 Task: Change the edit mode while creating a new wiki page in the repository "Javascript" to "RDoc "."
Action: Mouse moved to (1247, 335)
Screenshot: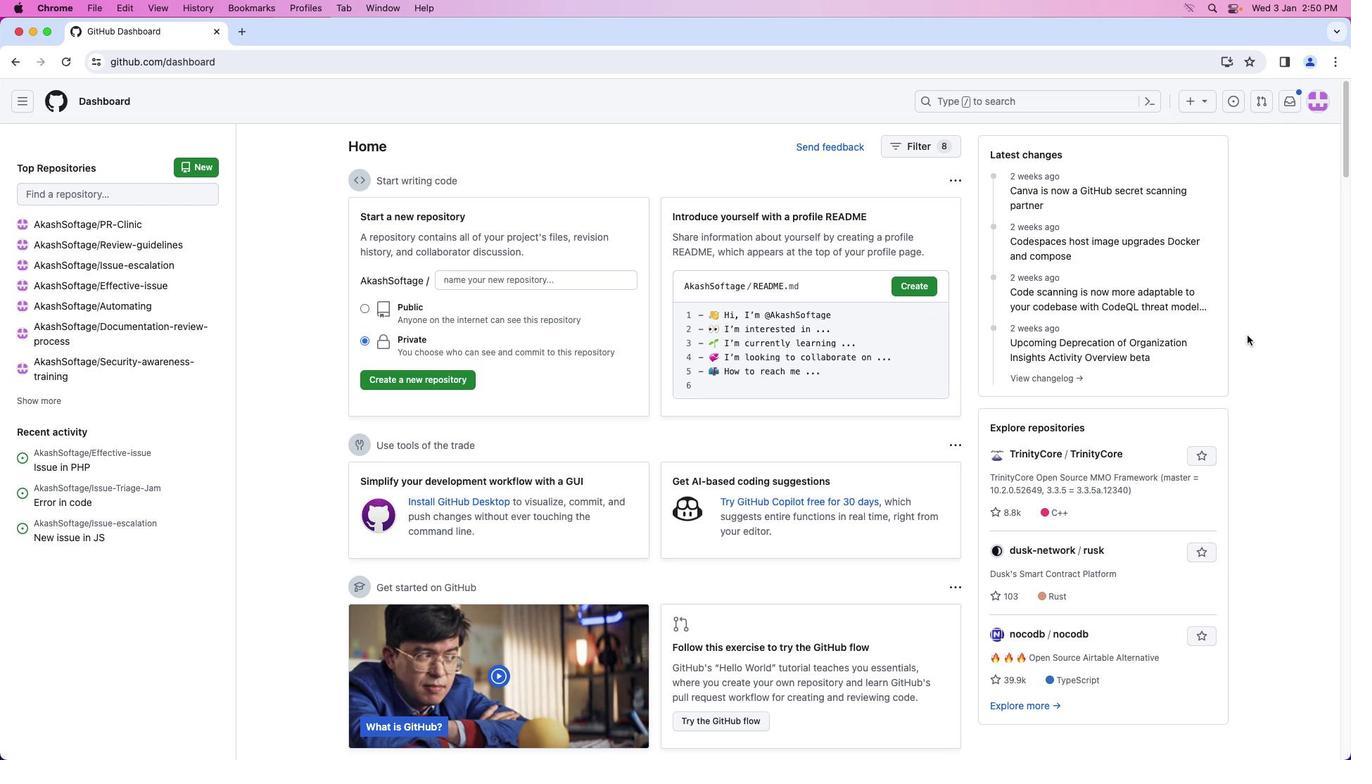 
Action: Mouse pressed left at (1247, 335)
Screenshot: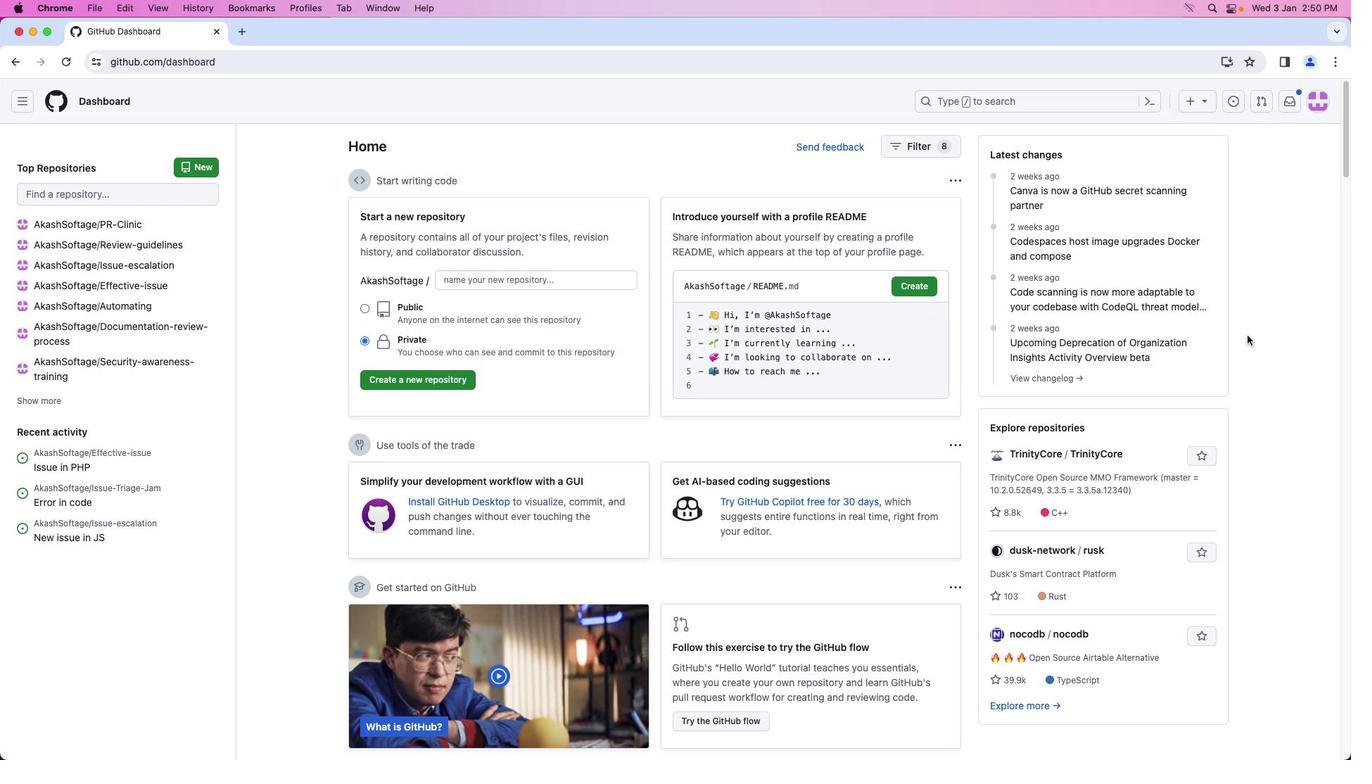 
Action: Mouse moved to (1319, 103)
Screenshot: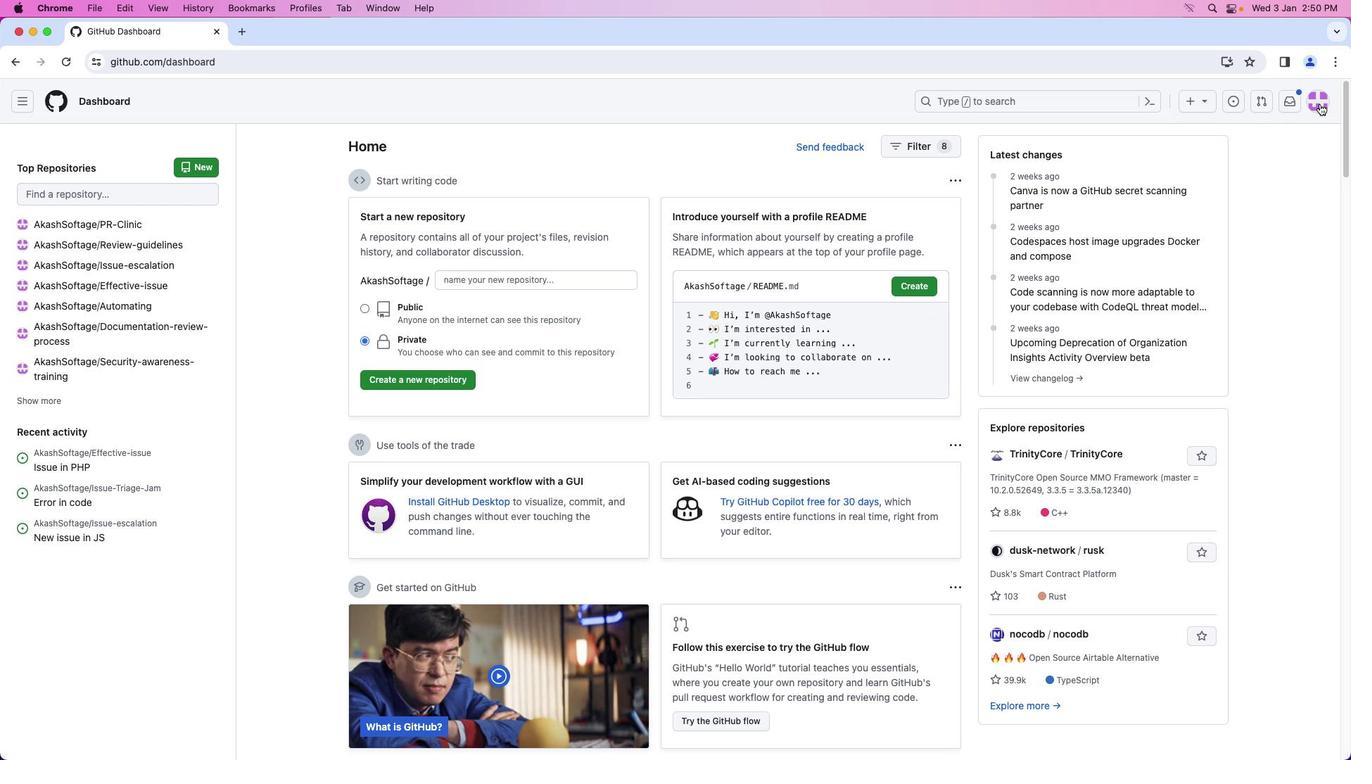 
Action: Mouse pressed left at (1319, 103)
Screenshot: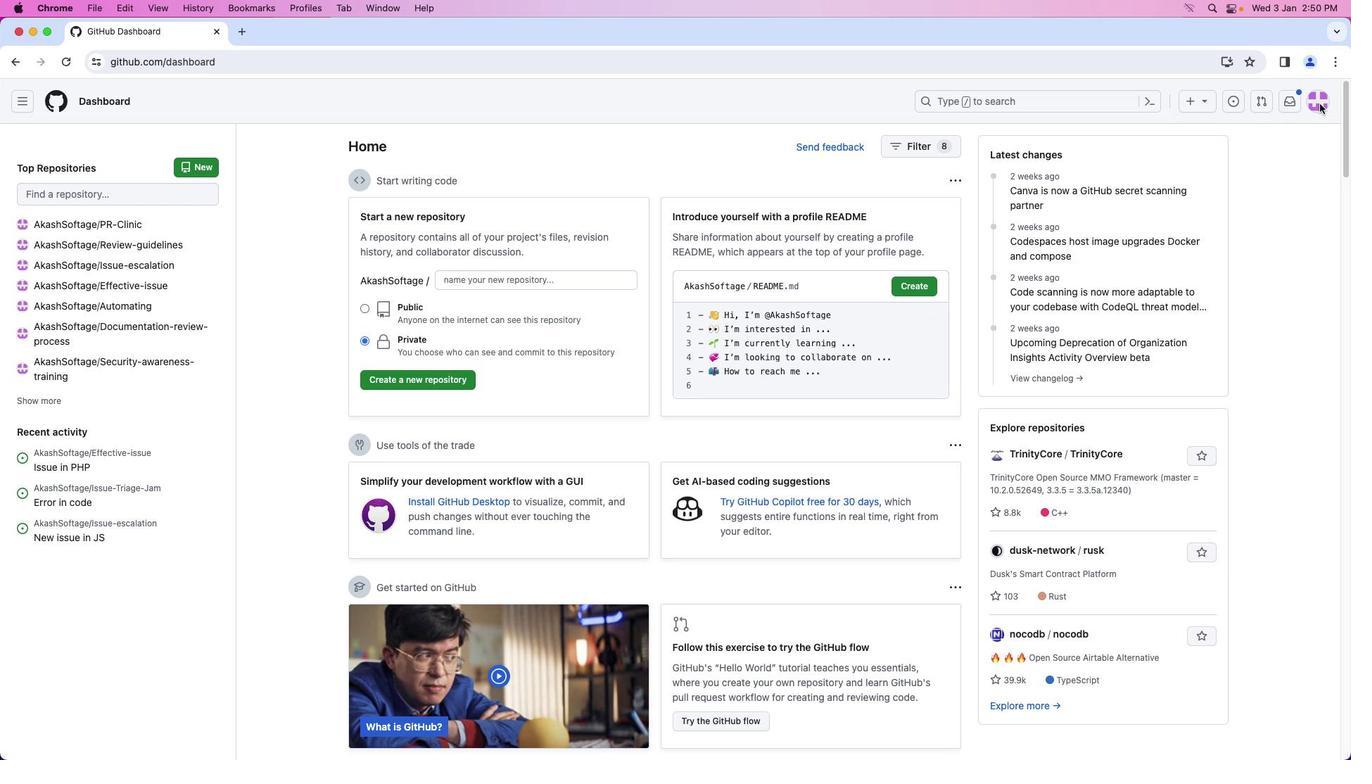 
Action: Mouse moved to (1248, 234)
Screenshot: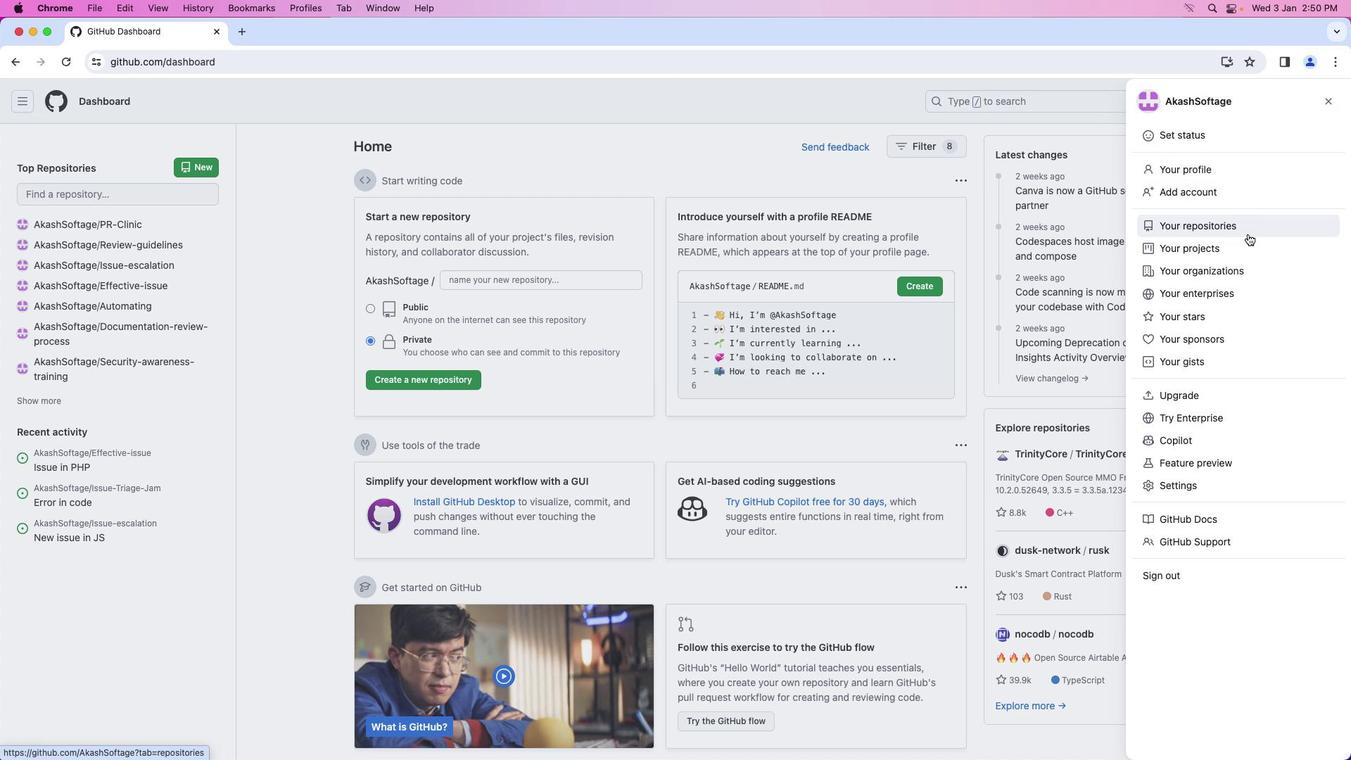 
Action: Mouse pressed left at (1248, 234)
Screenshot: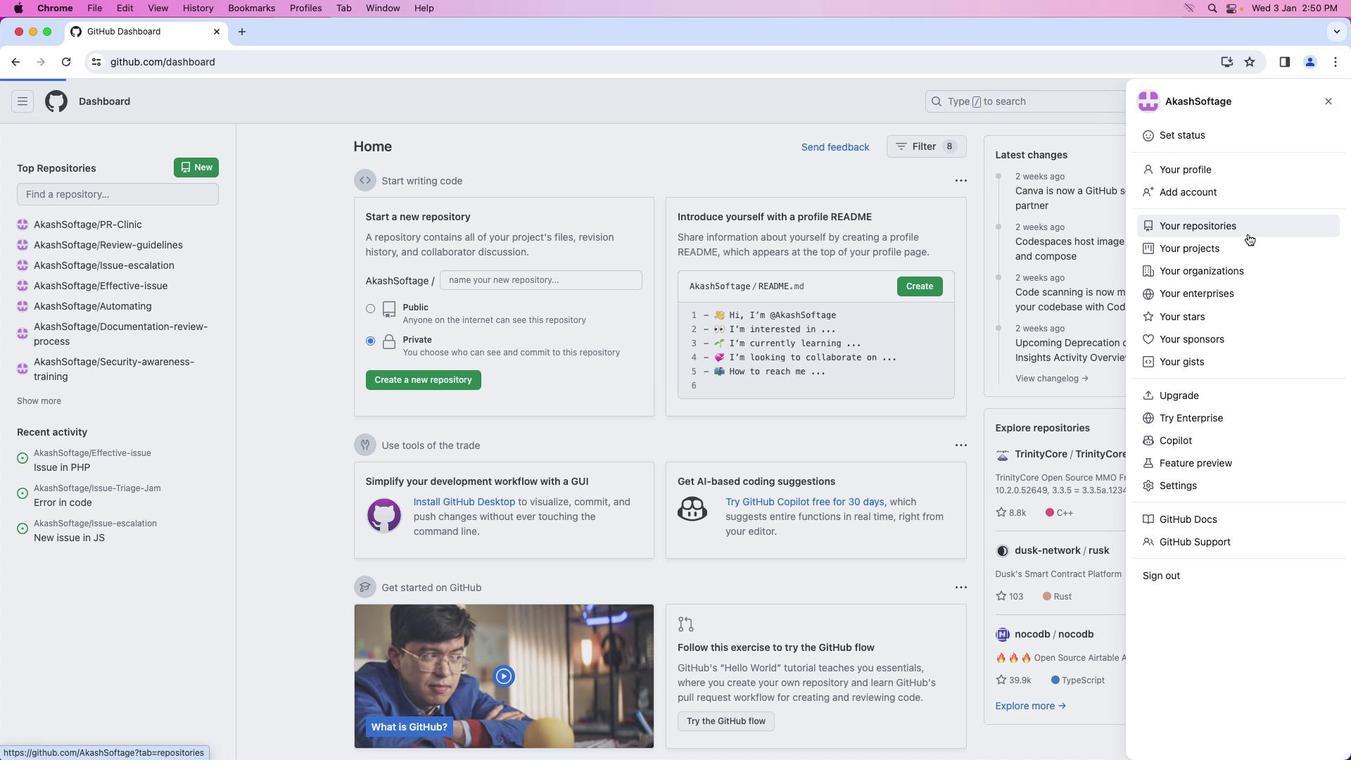 
Action: Mouse moved to (514, 232)
Screenshot: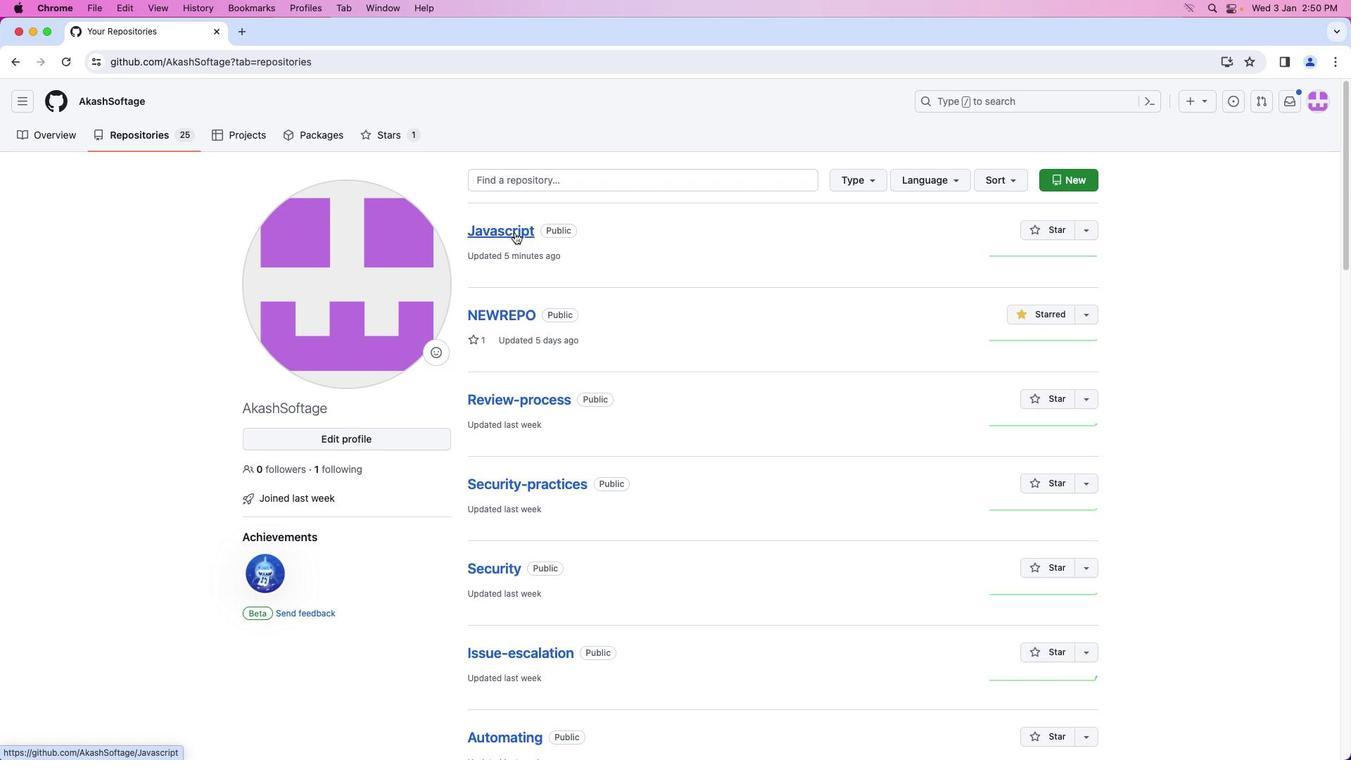 
Action: Mouse pressed left at (514, 232)
Screenshot: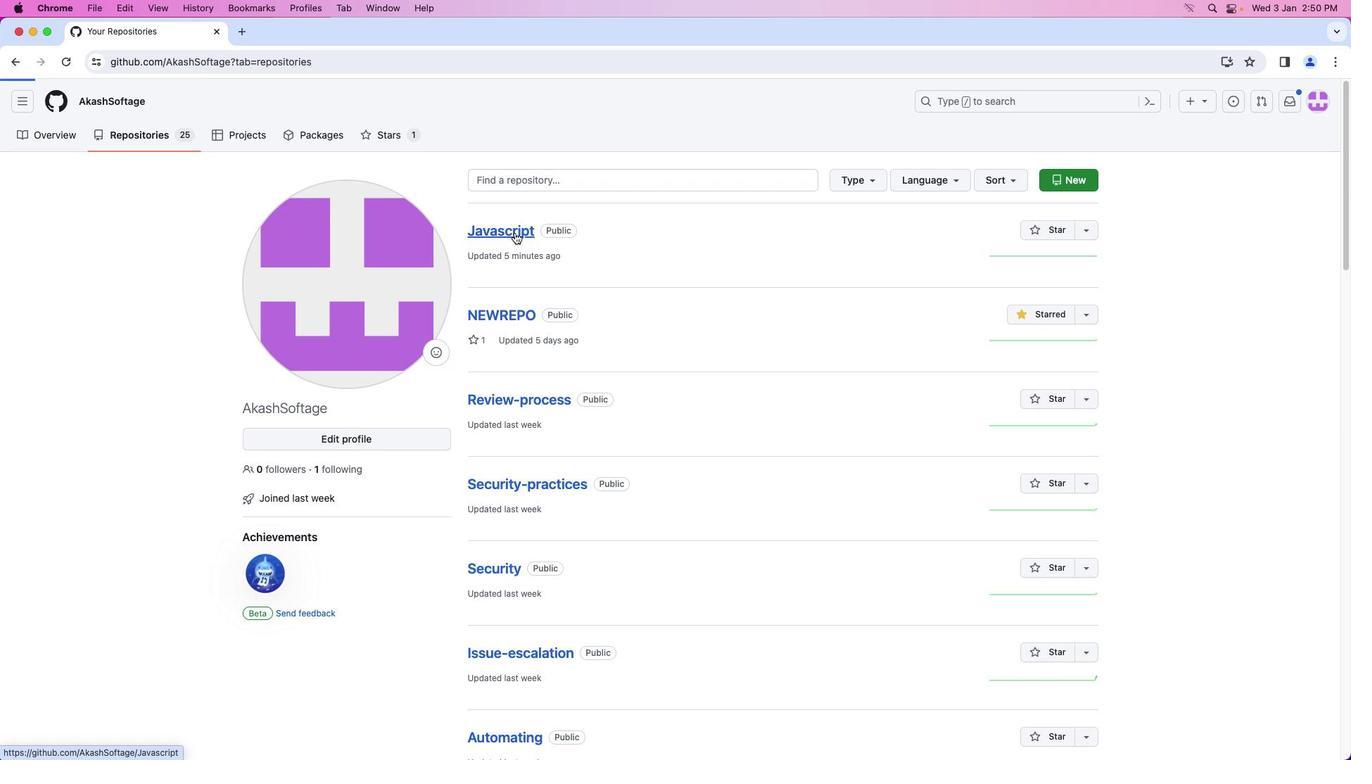 
Action: Mouse moved to (387, 142)
Screenshot: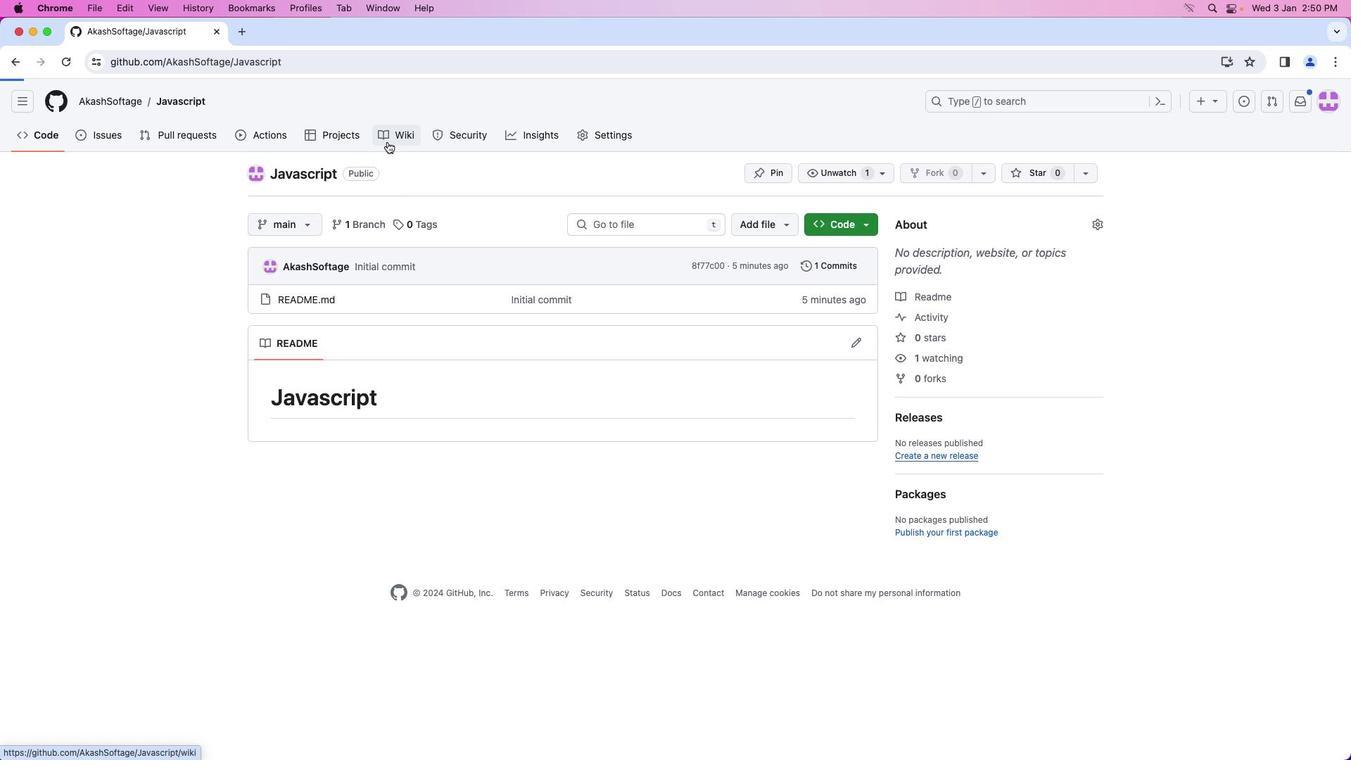 
Action: Mouse pressed left at (387, 142)
Screenshot: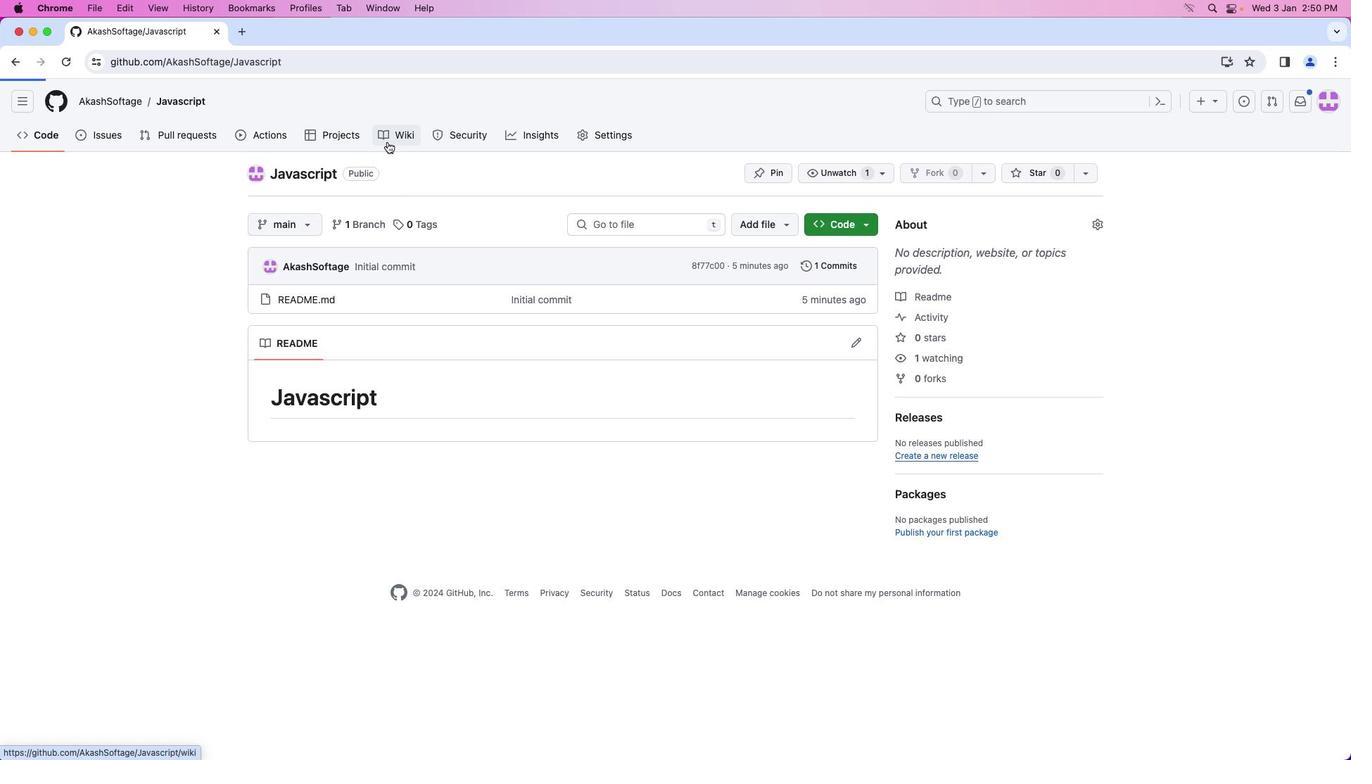 
Action: Mouse moved to (663, 317)
Screenshot: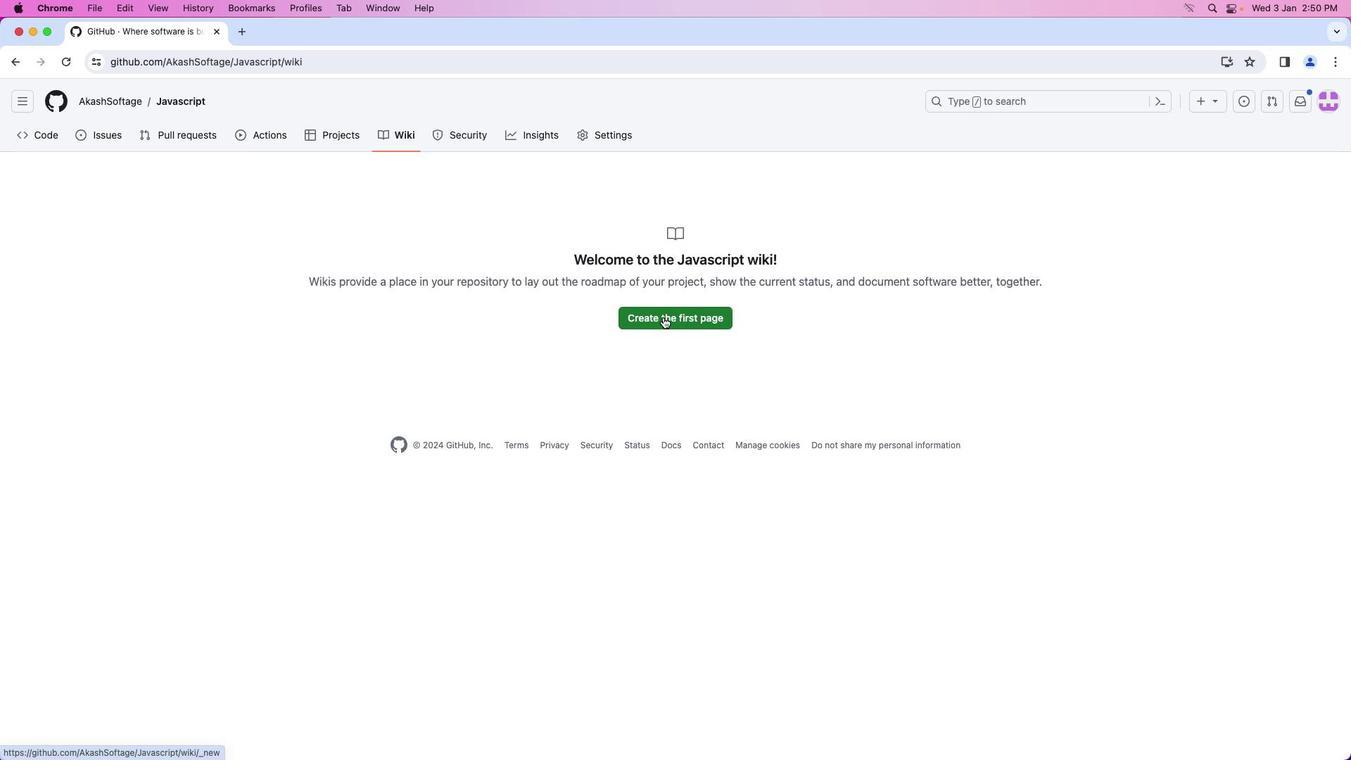 
Action: Mouse pressed left at (663, 317)
Screenshot: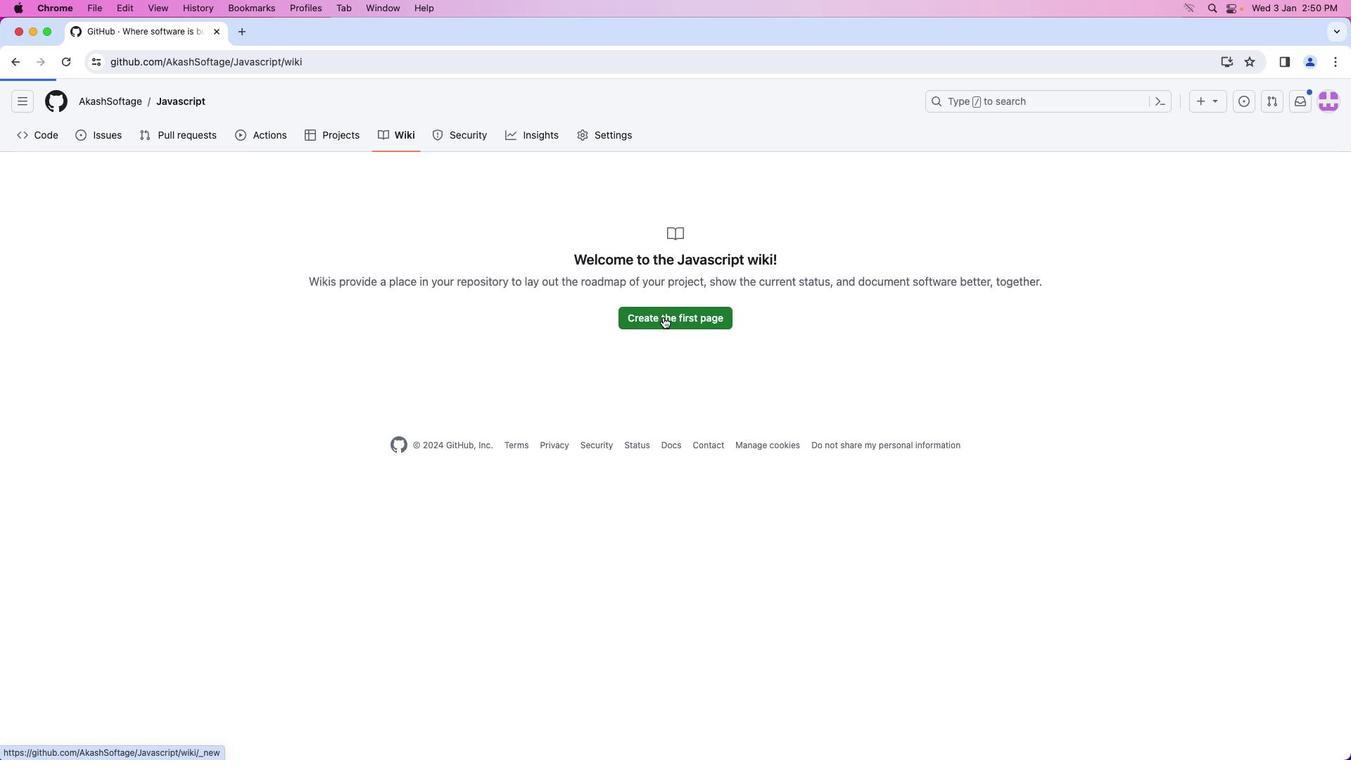 
Action: Mouse moved to (740, 284)
Screenshot: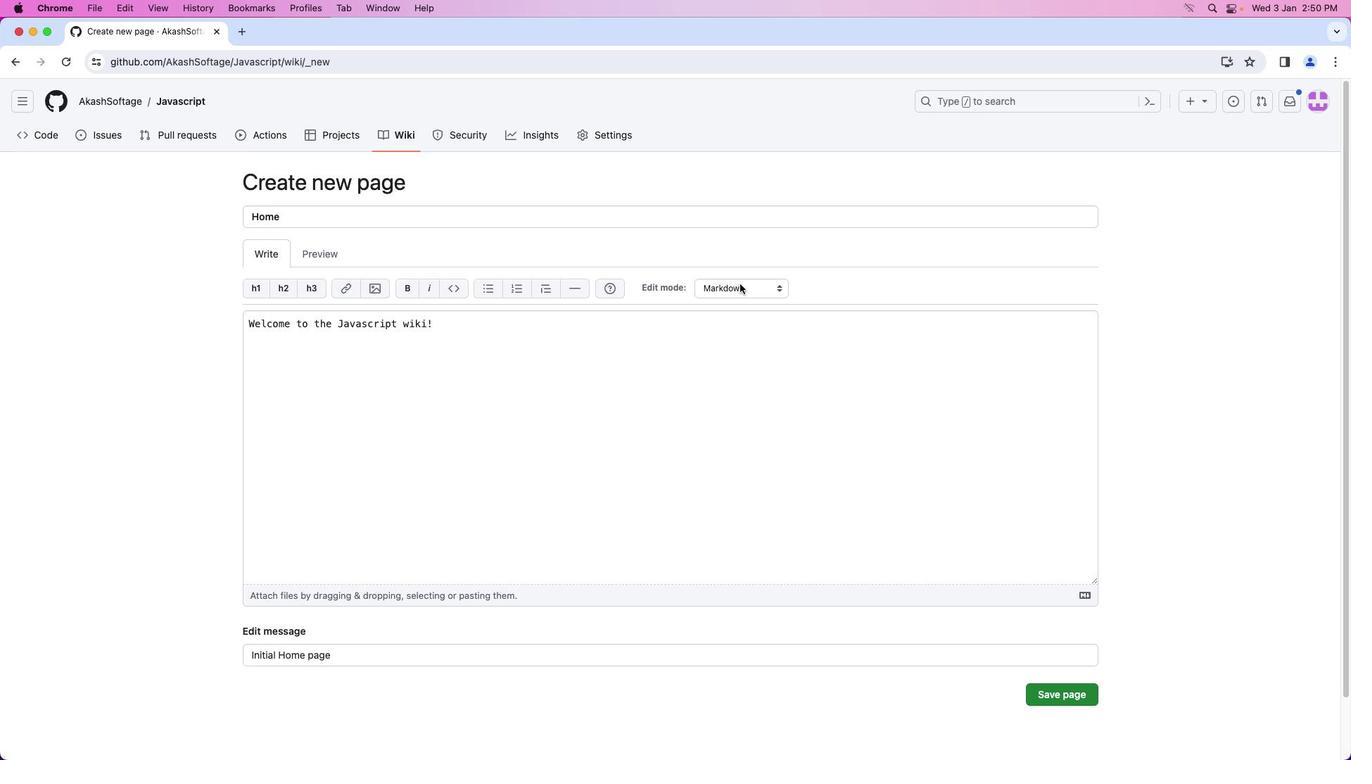 
Action: Mouse pressed left at (740, 284)
Screenshot: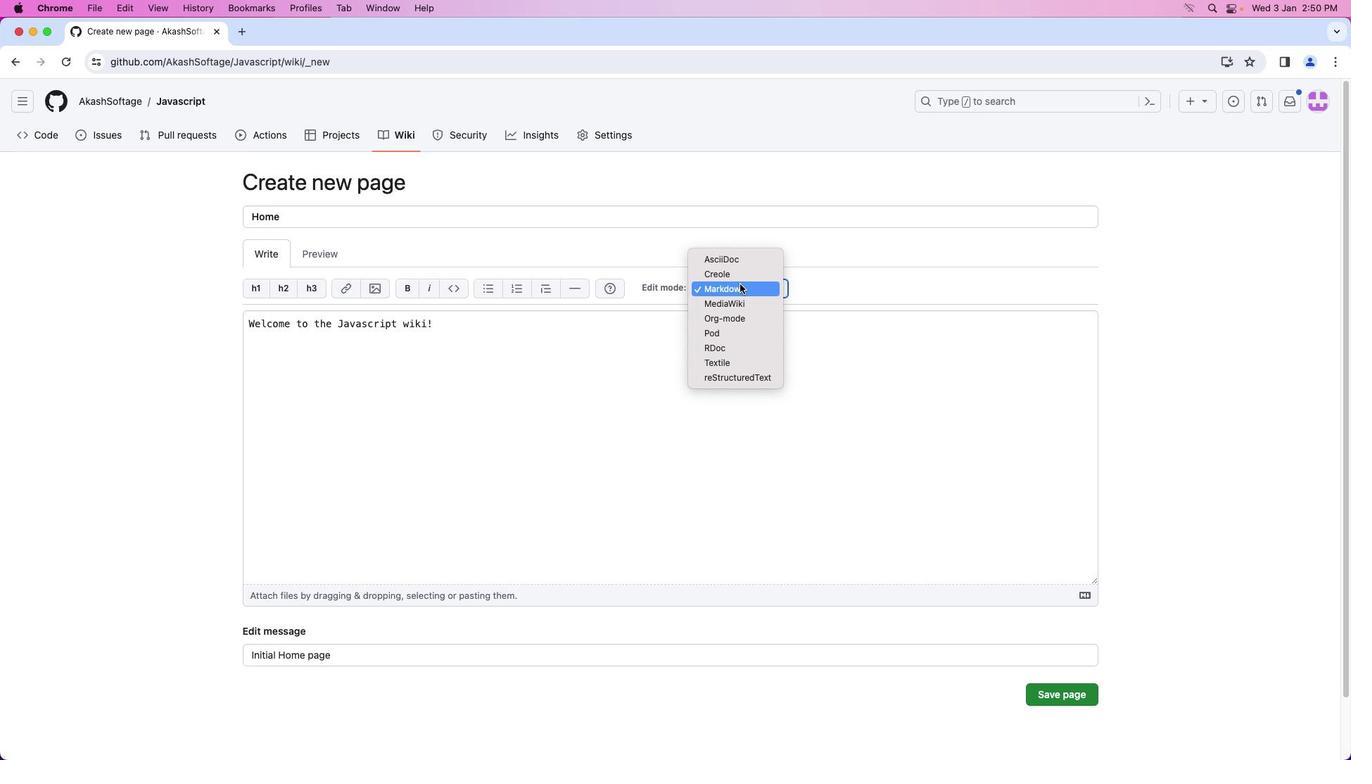 
Action: Mouse moved to (745, 346)
Screenshot: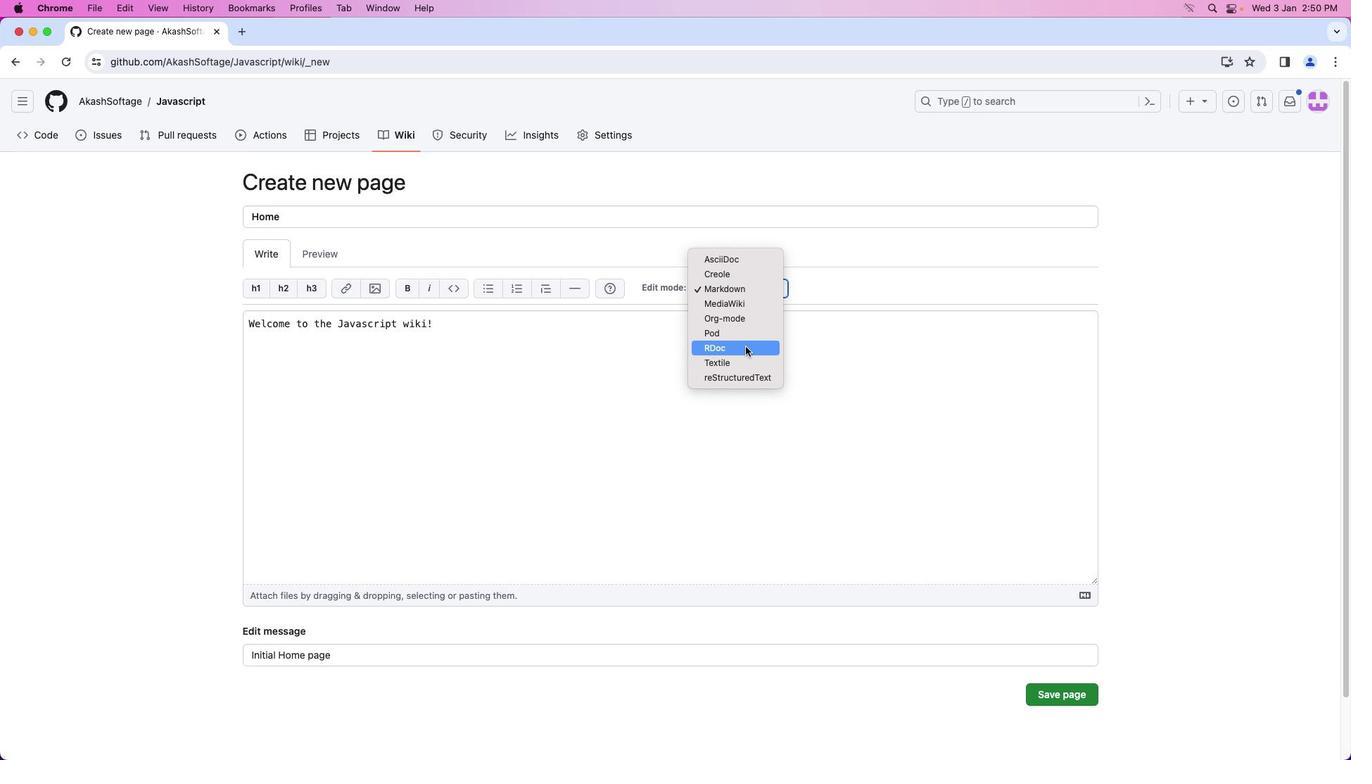 
Action: Mouse pressed left at (745, 346)
Screenshot: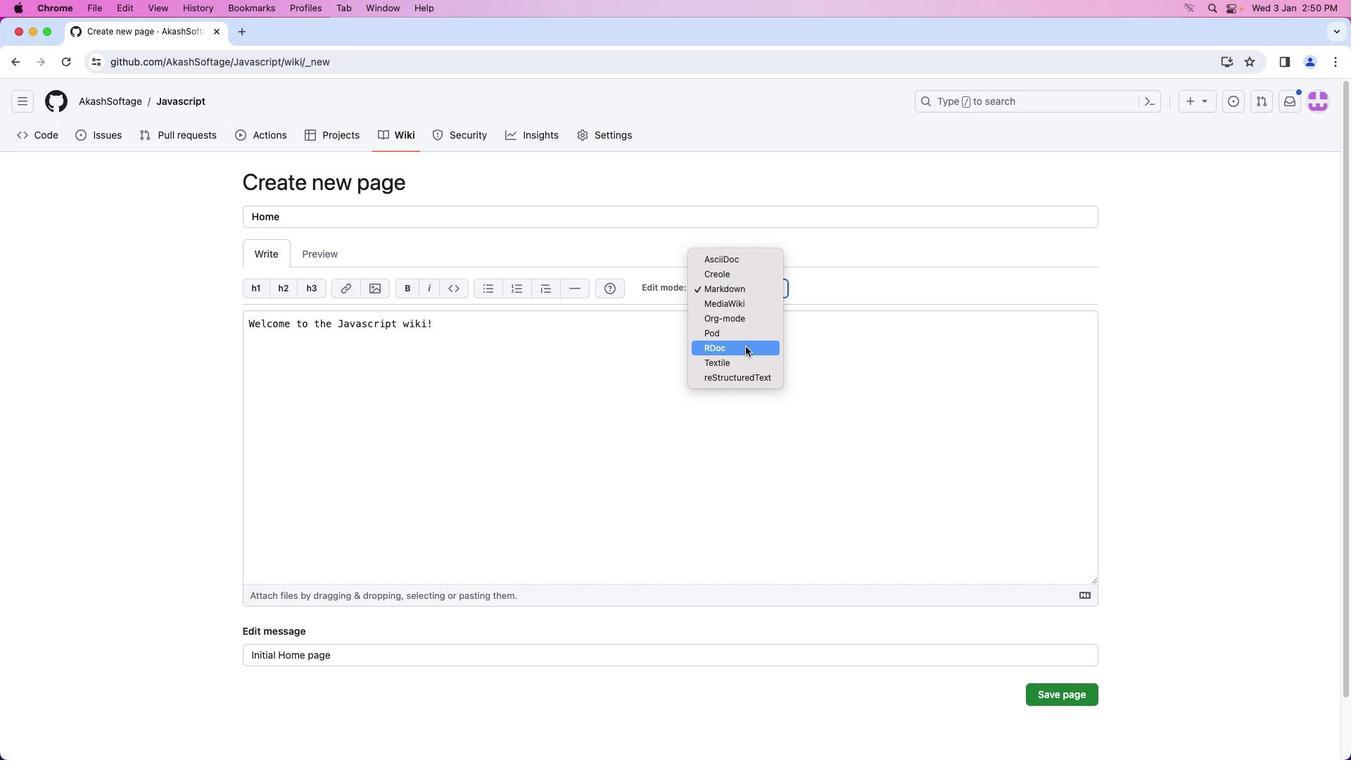 
Action: Mouse moved to (789, 401)
Screenshot: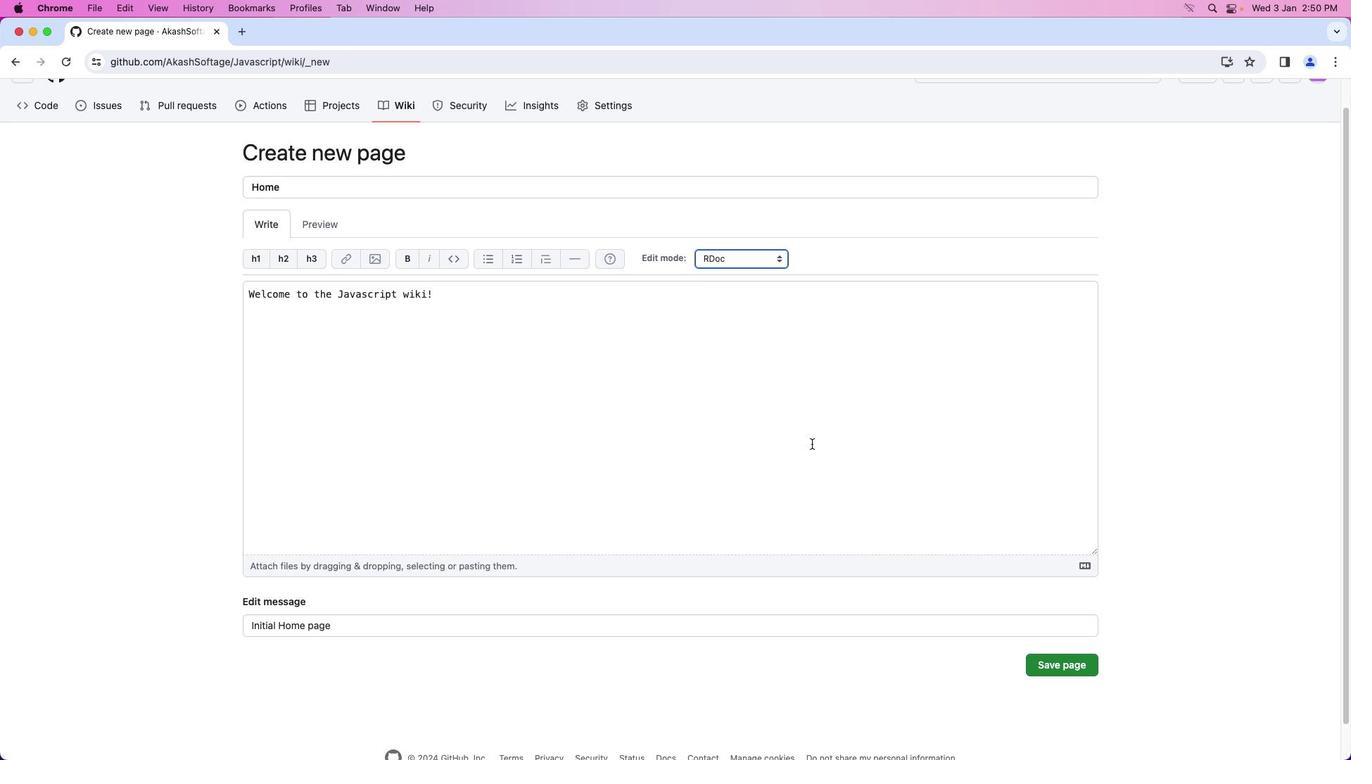 
Action: Mouse scrolled (789, 401) with delta (0, 0)
Screenshot: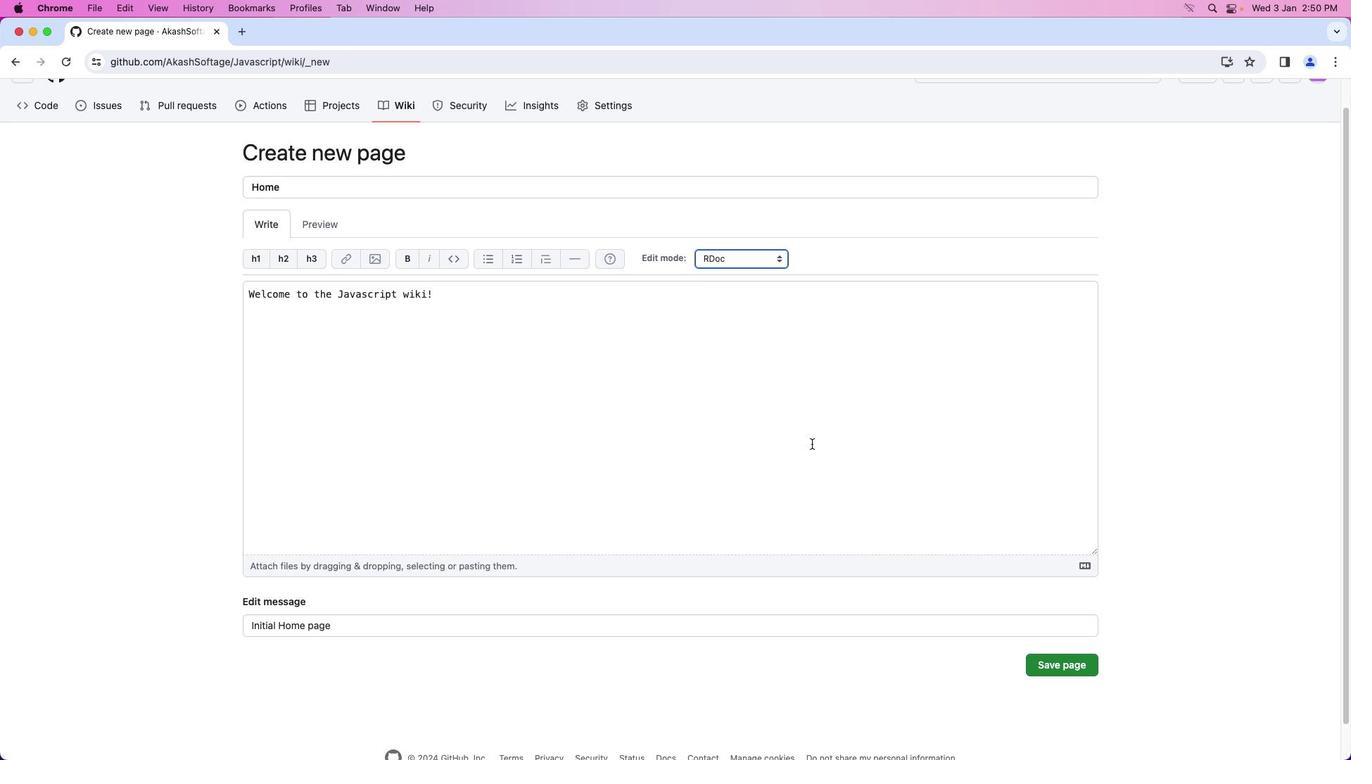 
Action: Mouse moved to (796, 417)
Screenshot: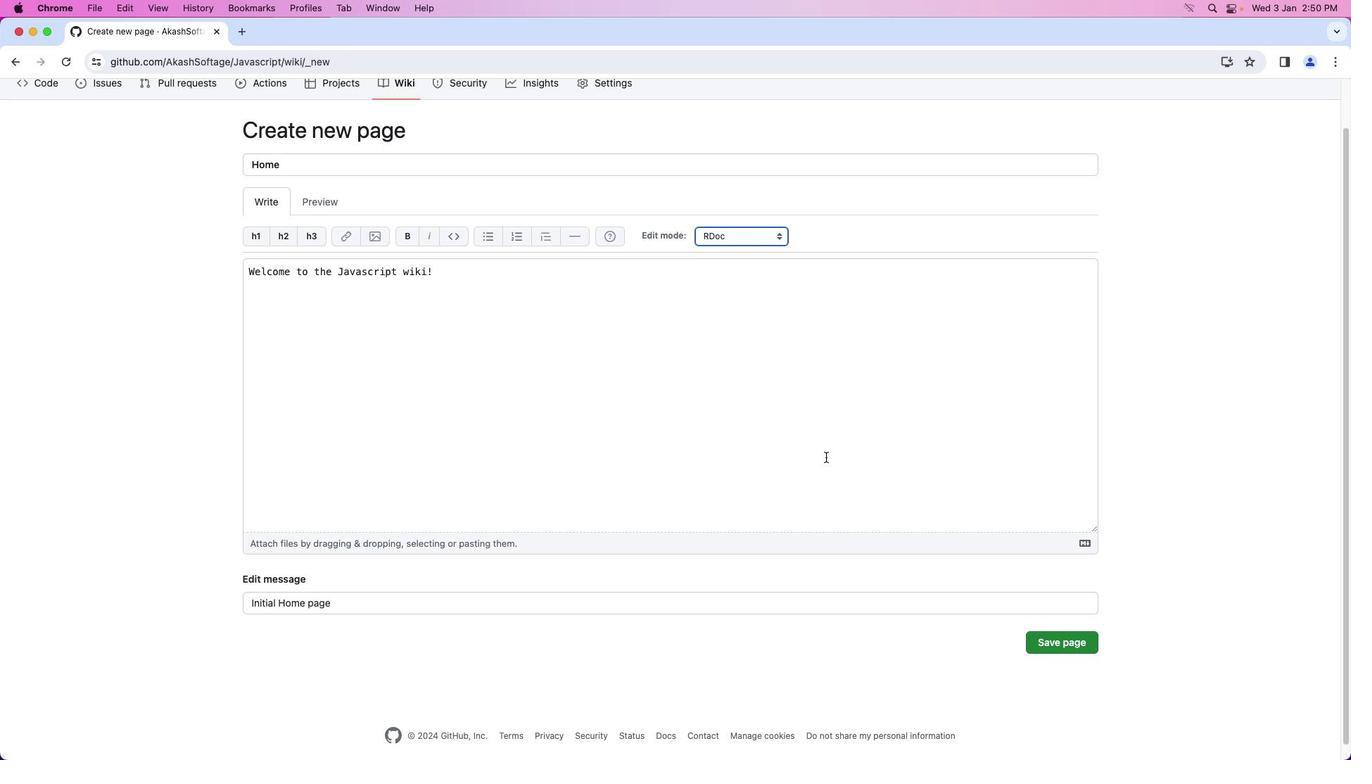 
Action: Mouse scrolled (796, 417) with delta (0, 0)
Screenshot: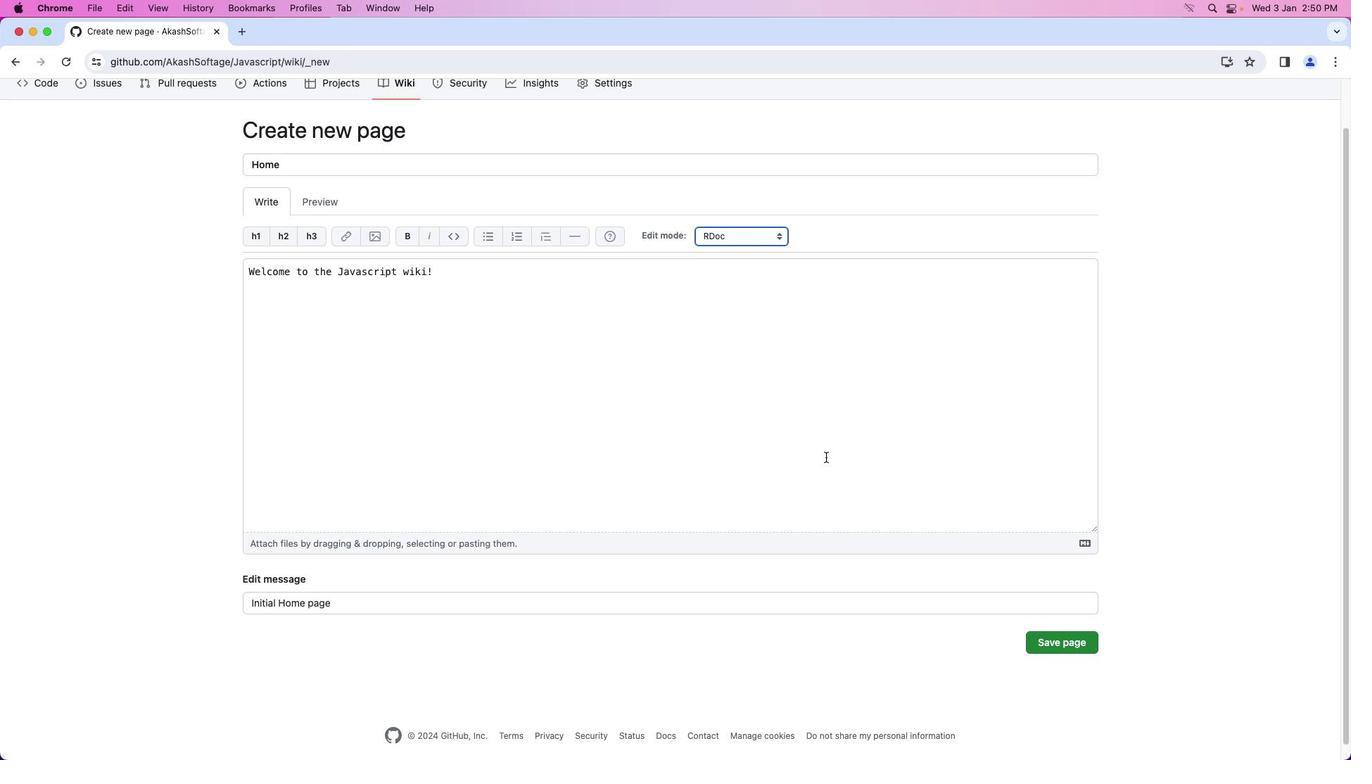 
Action: Mouse moved to (801, 425)
Screenshot: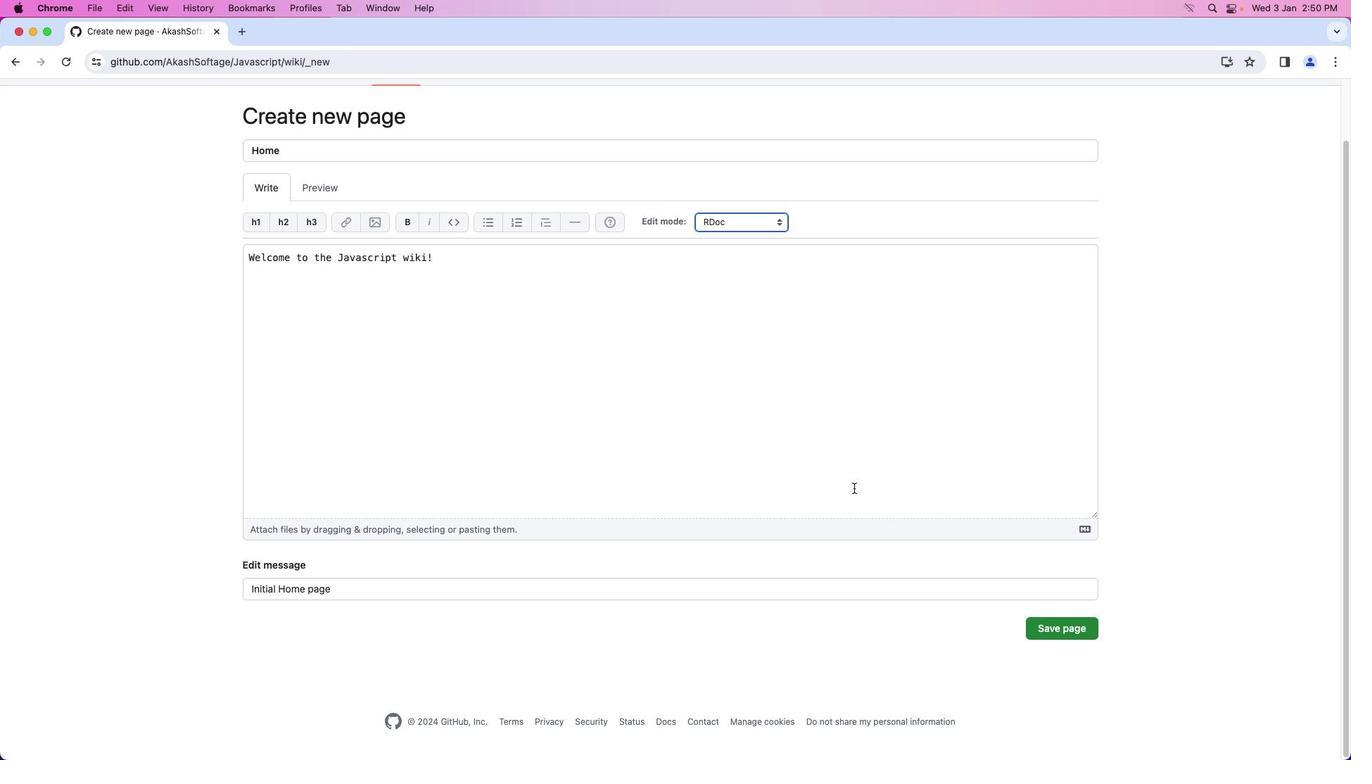 
Action: Mouse scrolled (801, 425) with delta (0, 0)
Screenshot: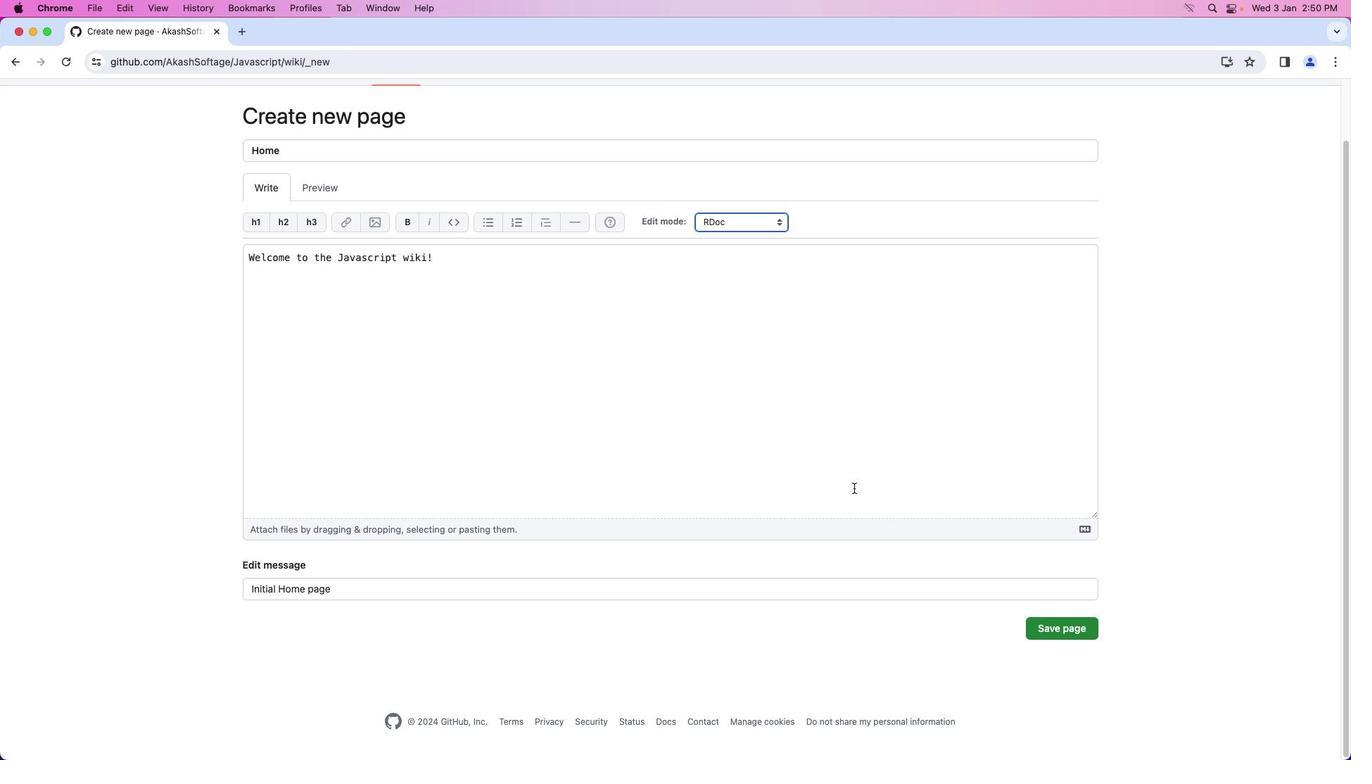 
Action: Mouse moved to (808, 437)
Screenshot: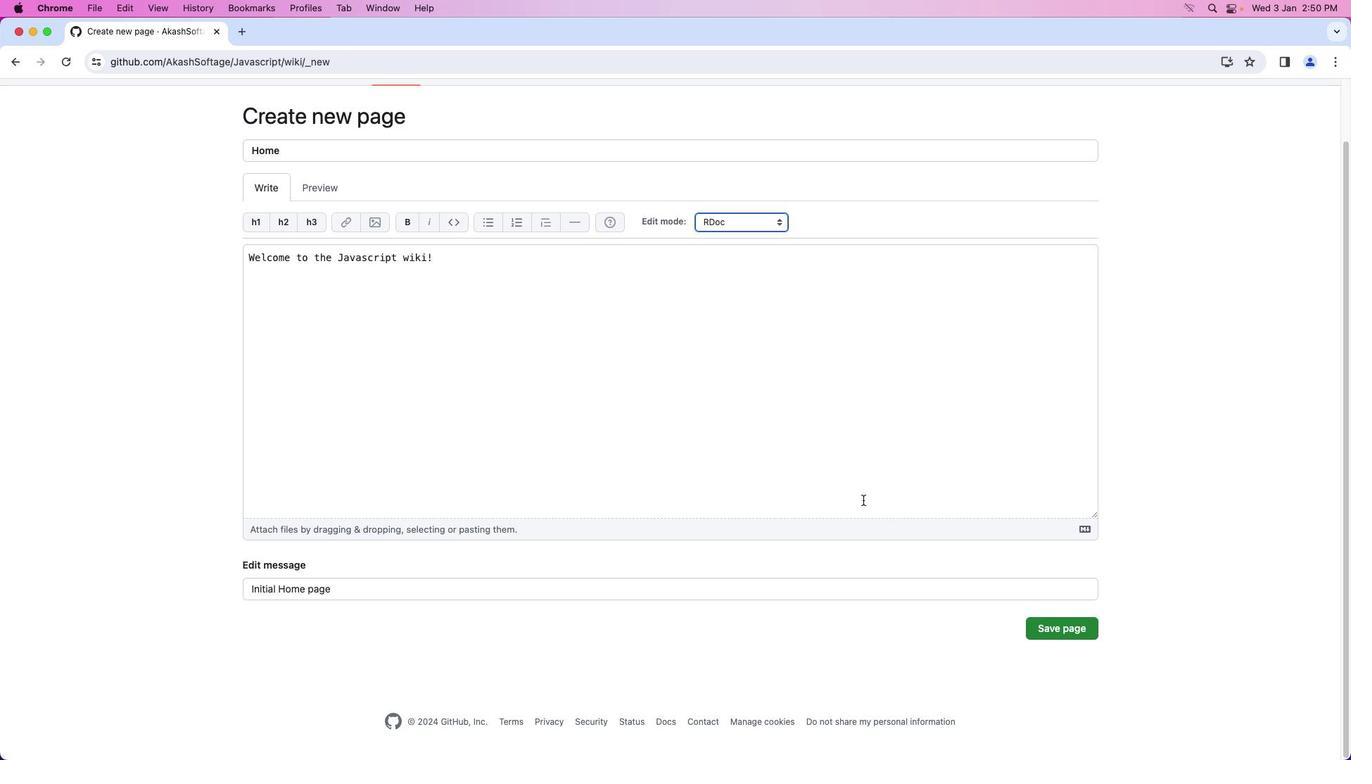 
Action: Mouse scrolled (808, 437) with delta (0, -2)
Screenshot: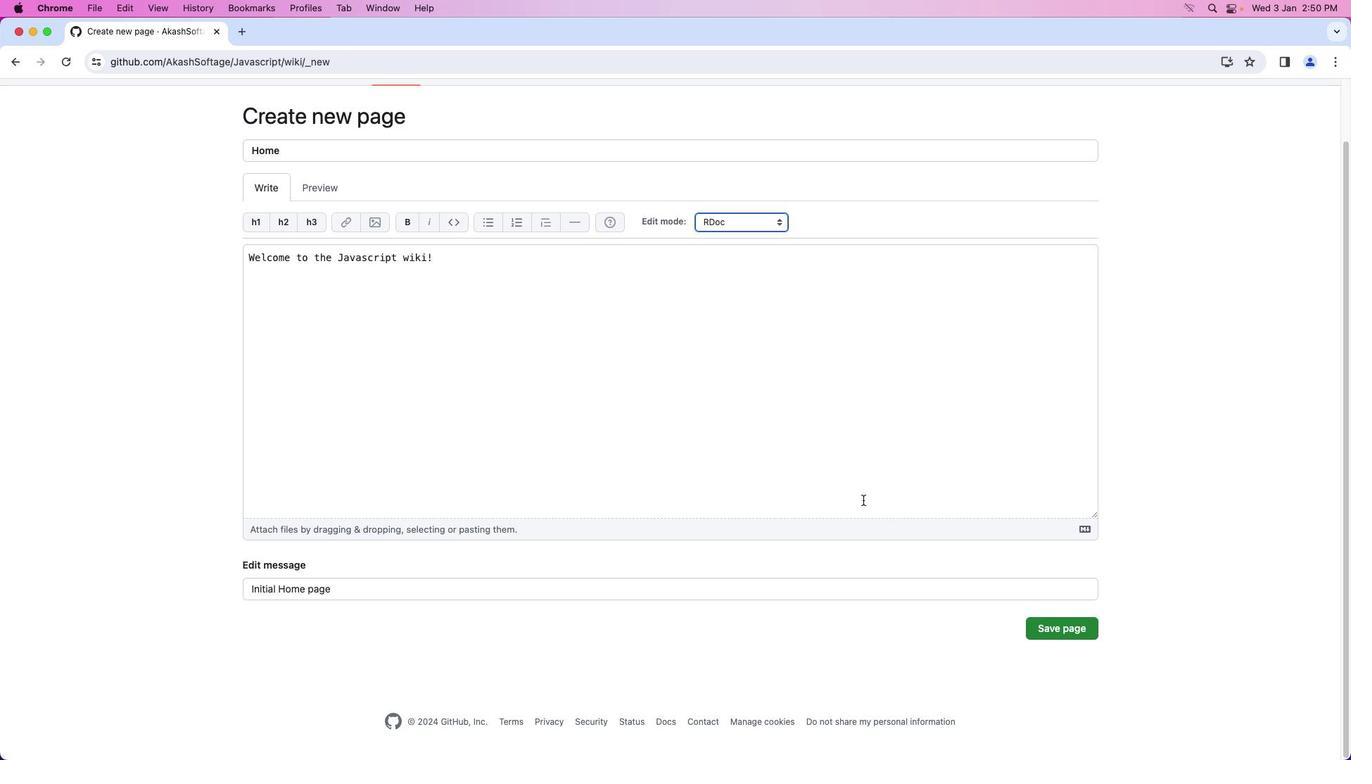 
Action: Mouse moved to (811, 443)
Screenshot: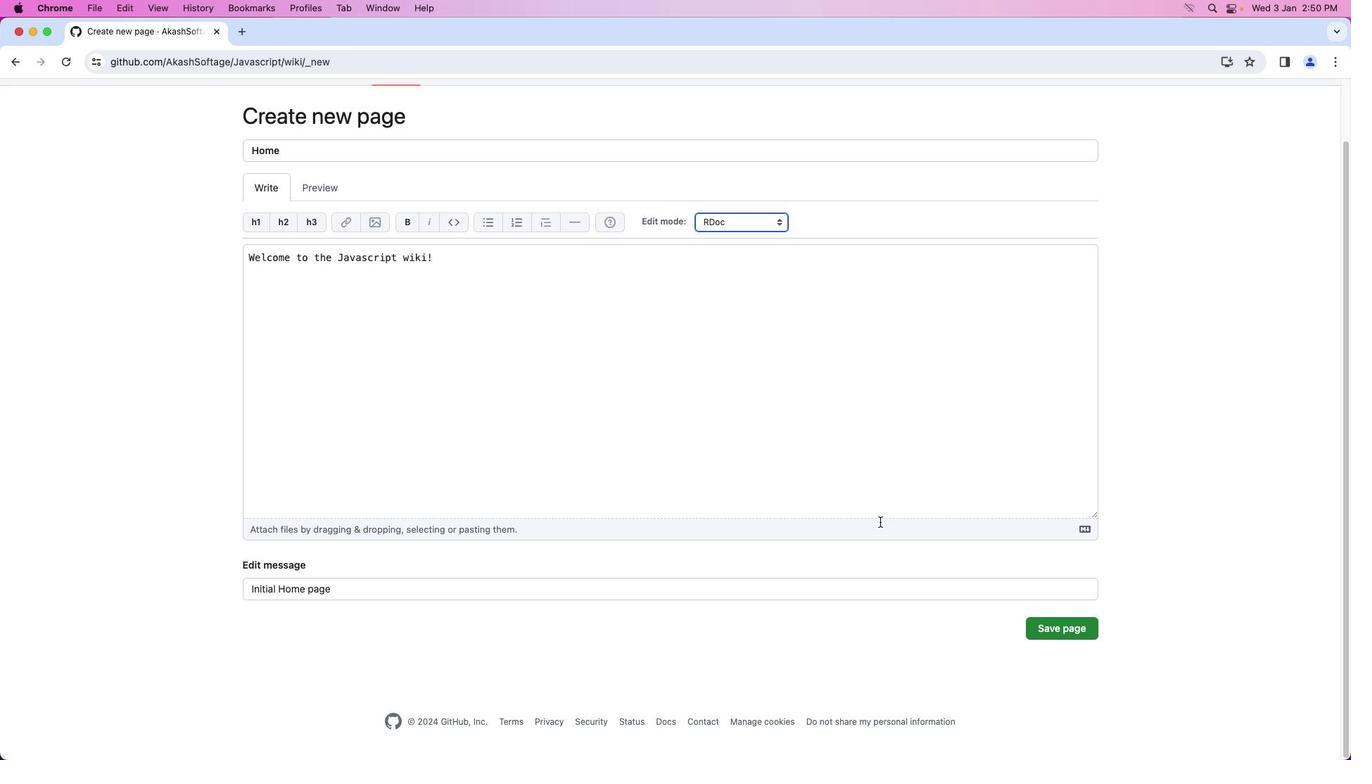 
Action: Mouse scrolled (811, 443) with delta (0, -2)
Screenshot: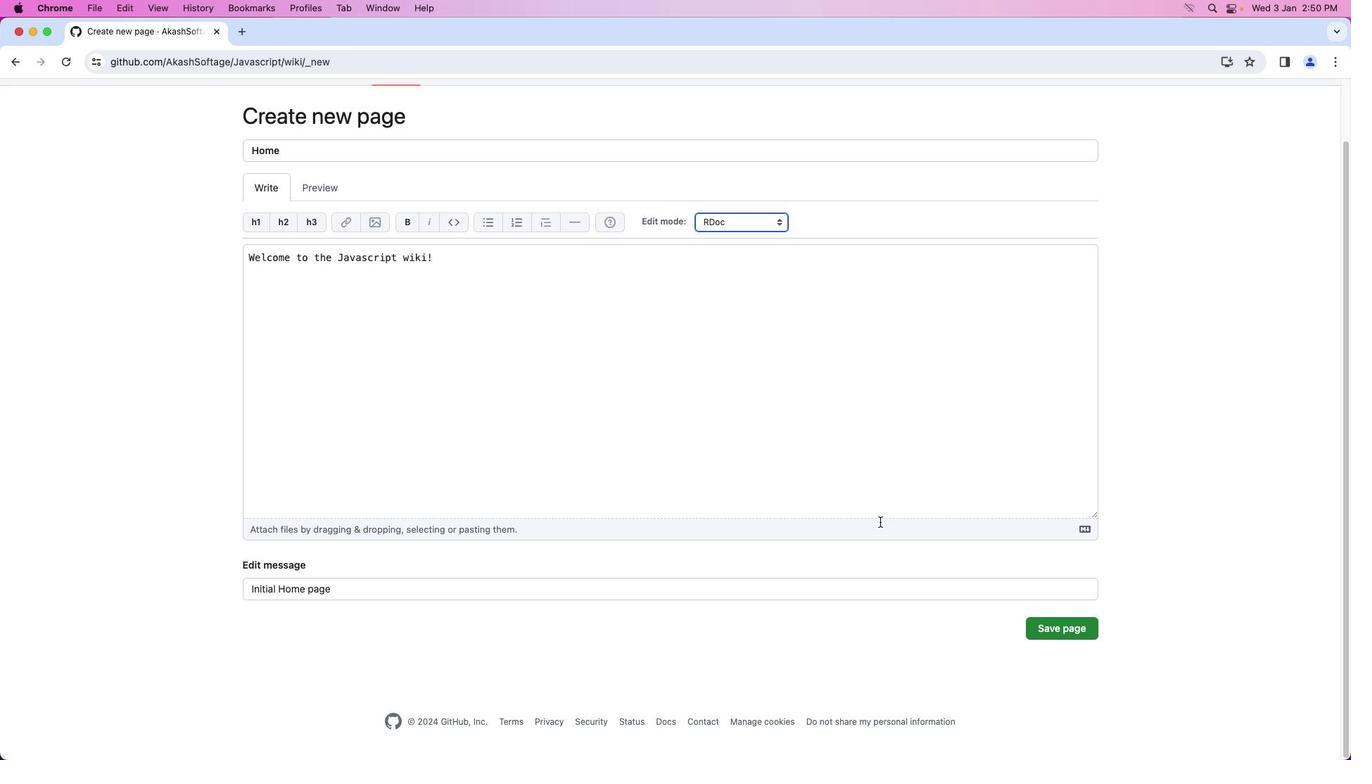 
Action: Mouse moved to (1047, 634)
Screenshot: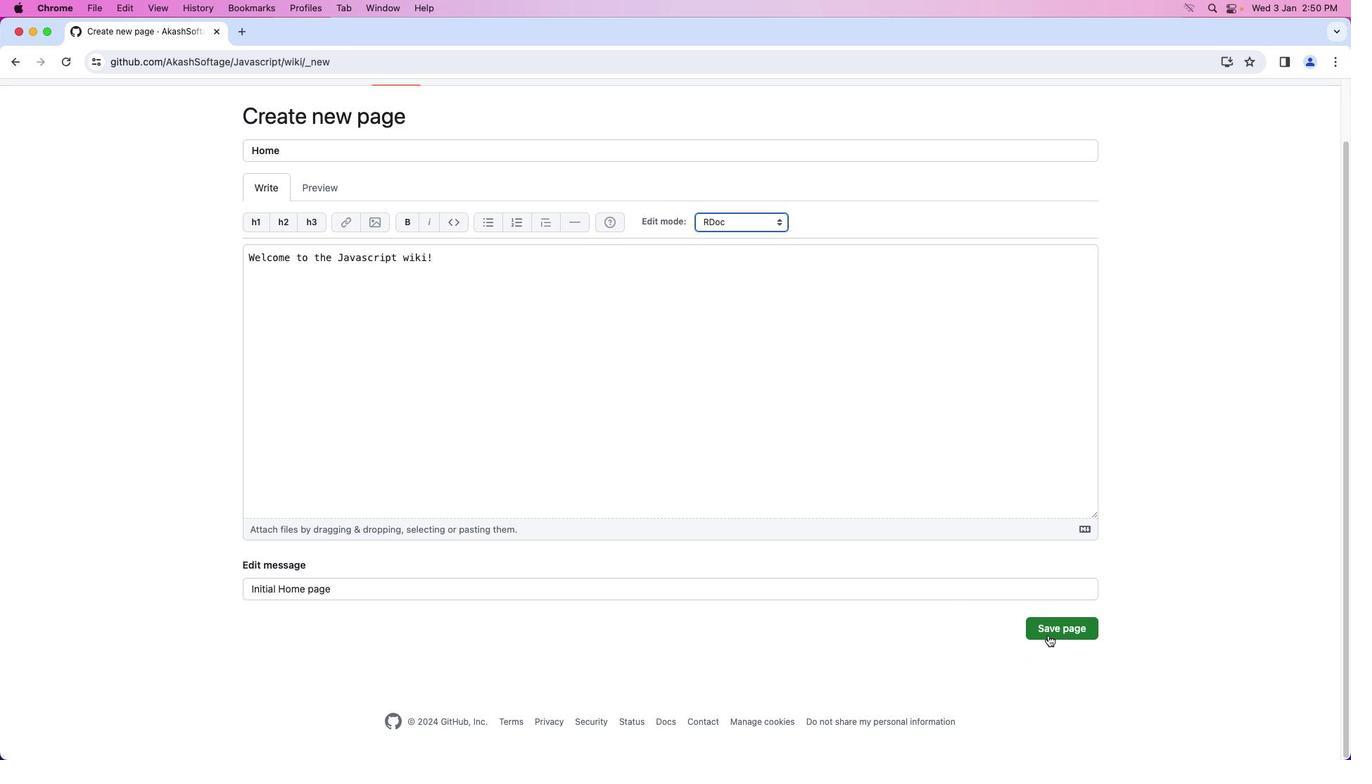 
Action: Mouse pressed left at (1047, 634)
Screenshot: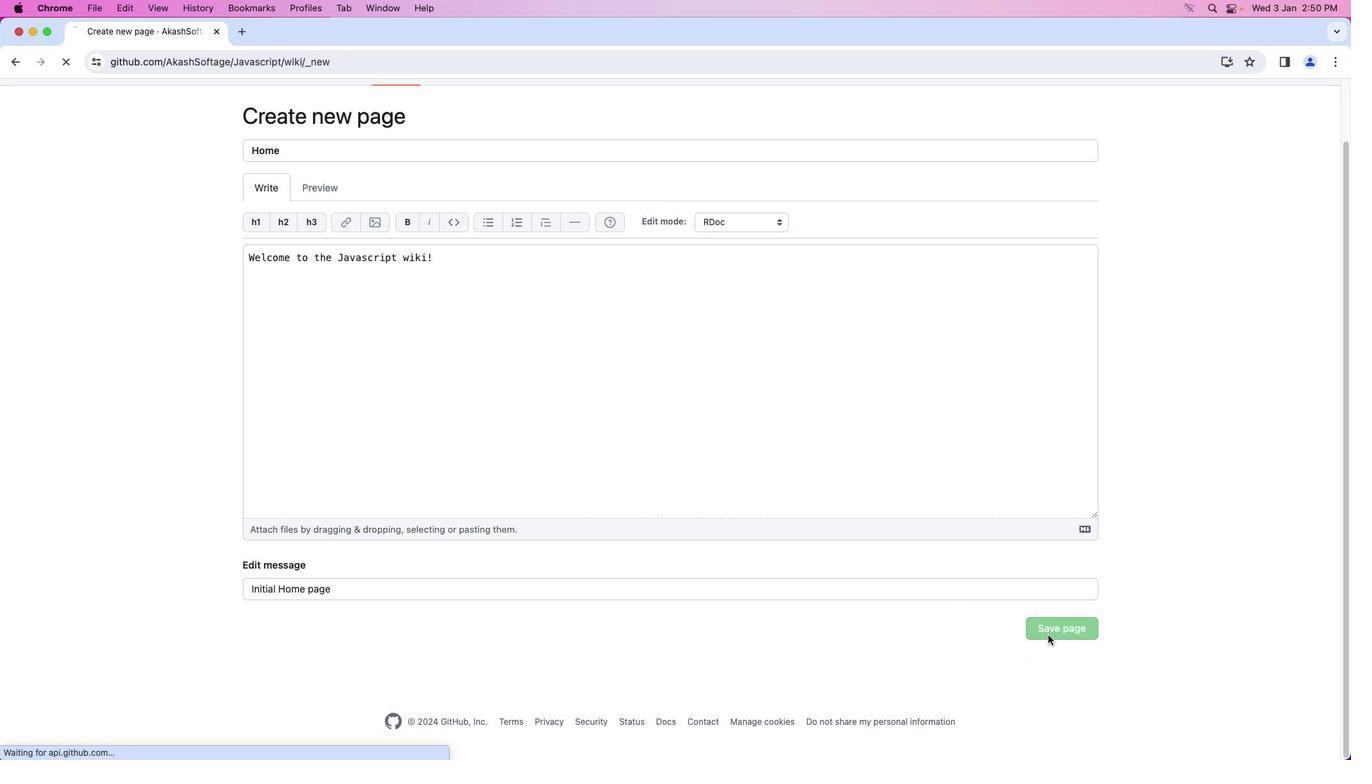 
Action: Mouse moved to (1045, 633)
Screenshot: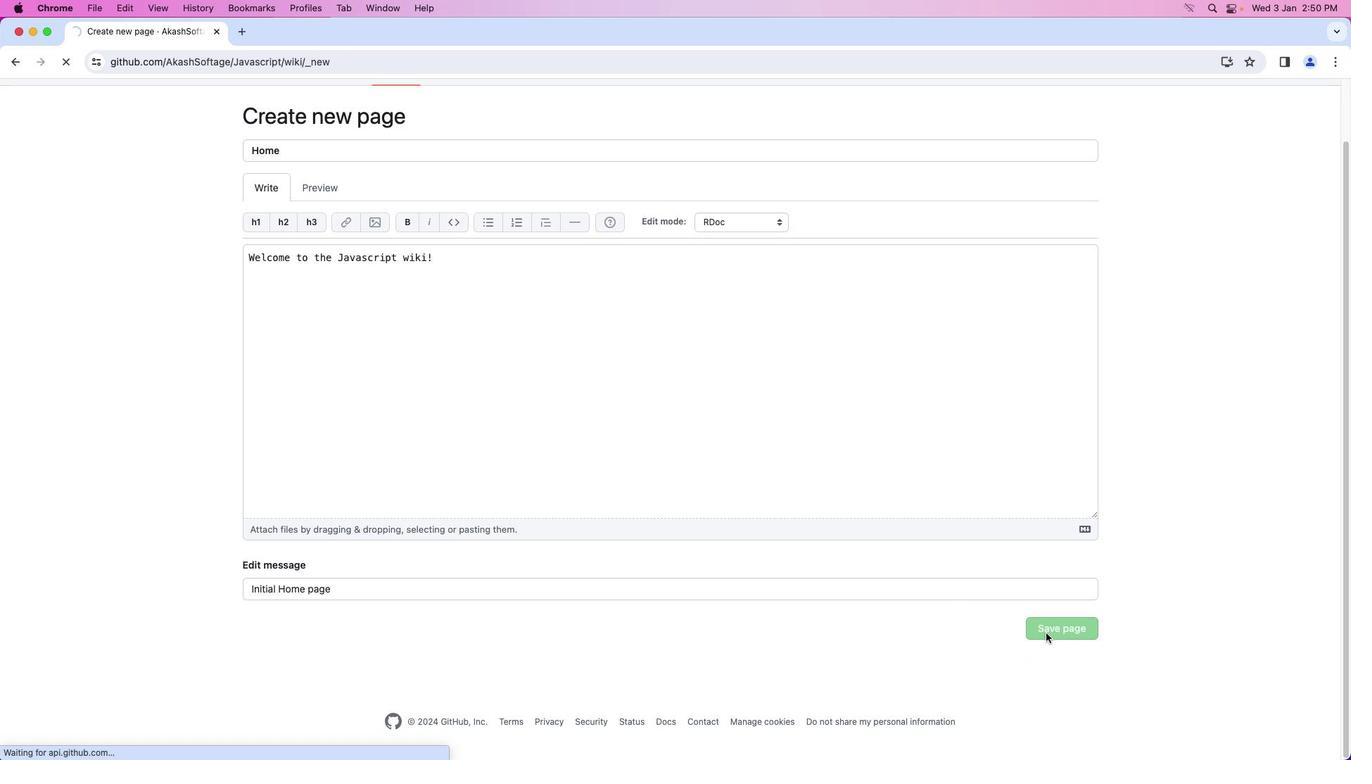 
